 Task: Set up an email rule in Outlook to play a sound when you receive a message from a specific sender.
Action: Mouse moved to (47, 28)
Screenshot: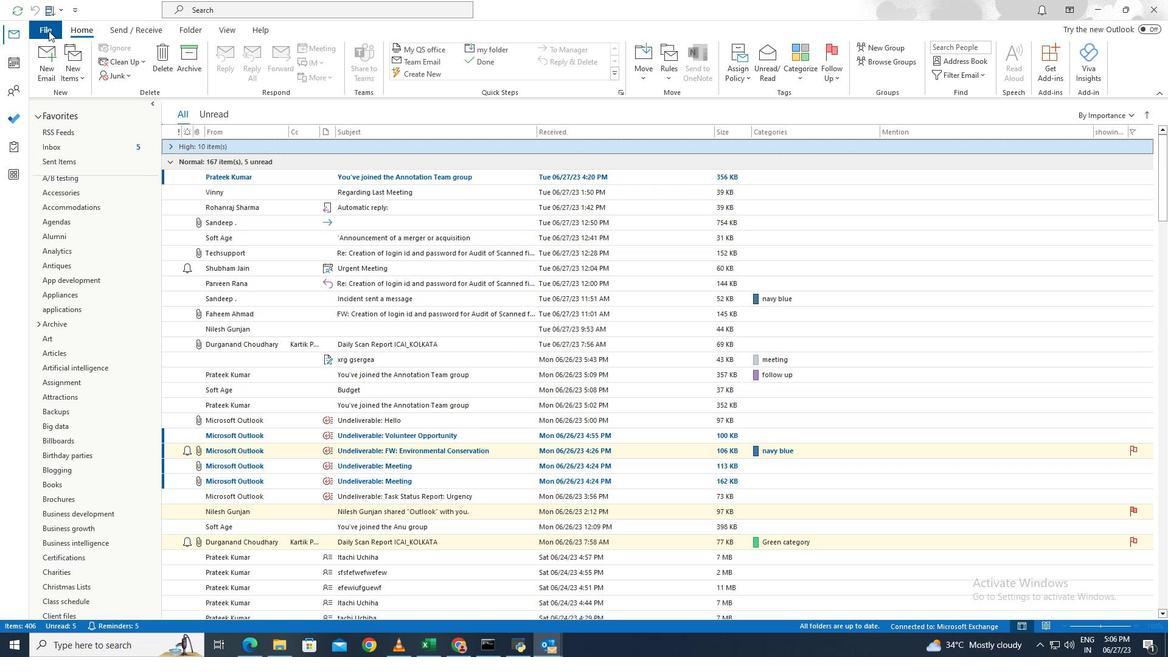 
Action: Mouse pressed left at (47, 28)
Screenshot: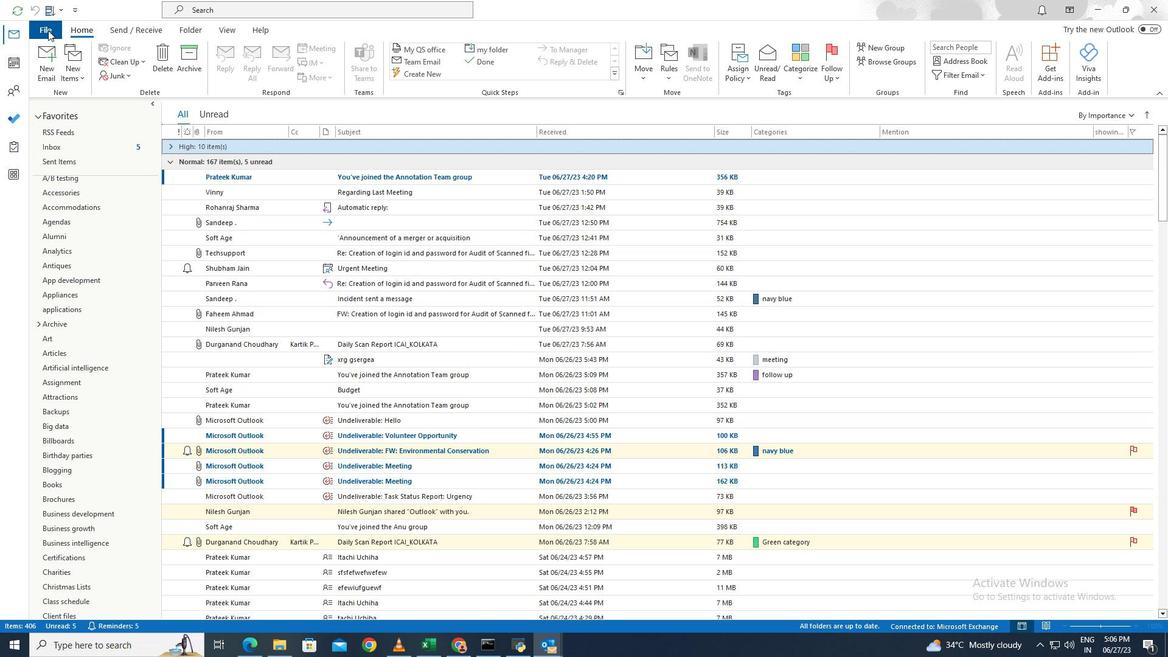 
Action: Mouse moved to (166, 382)
Screenshot: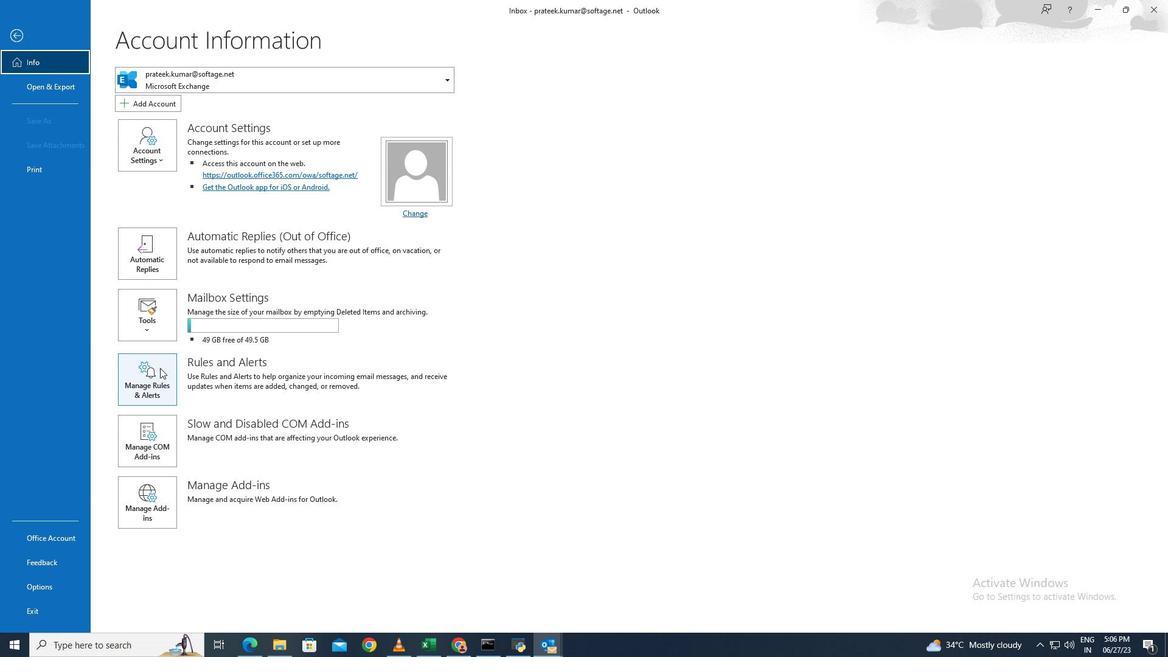 
Action: Mouse pressed left at (166, 382)
Screenshot: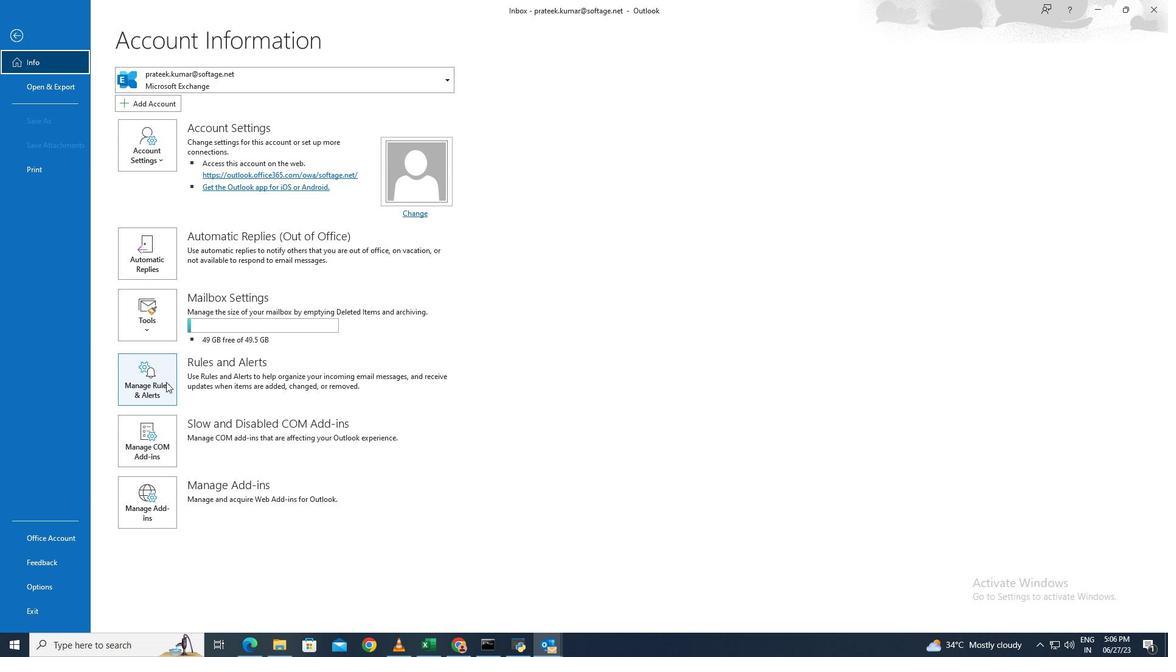 
Action: Mouse moved to (445, 235)
Screenshot: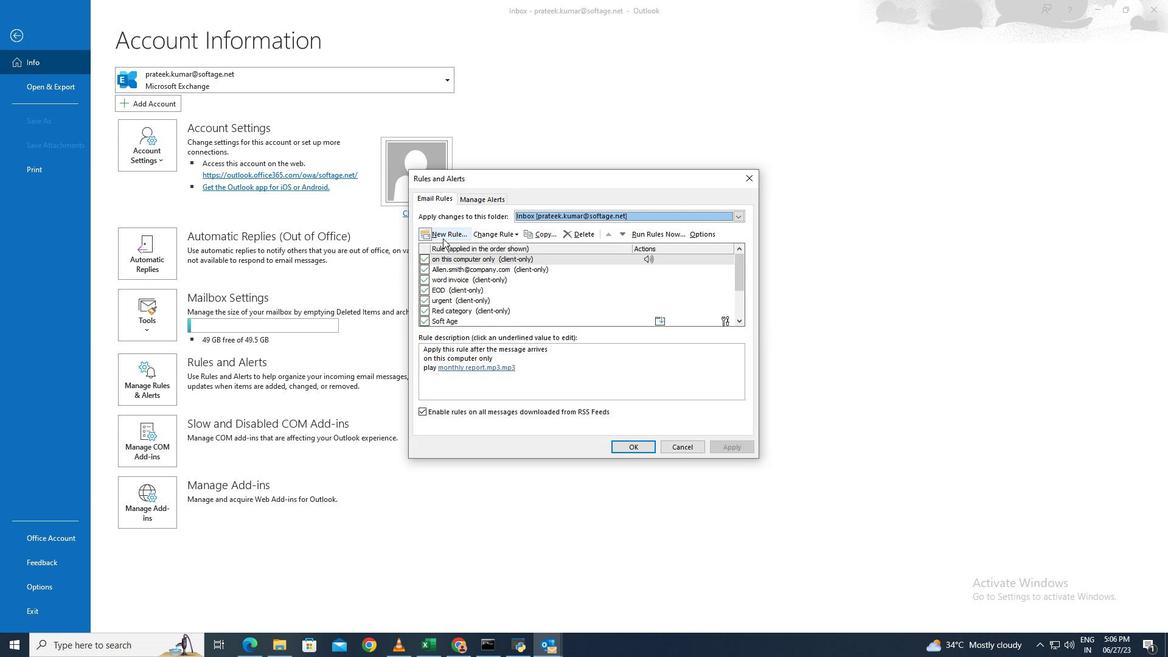 
Action: Mouse pressed left at (445, 235)
Screenshot: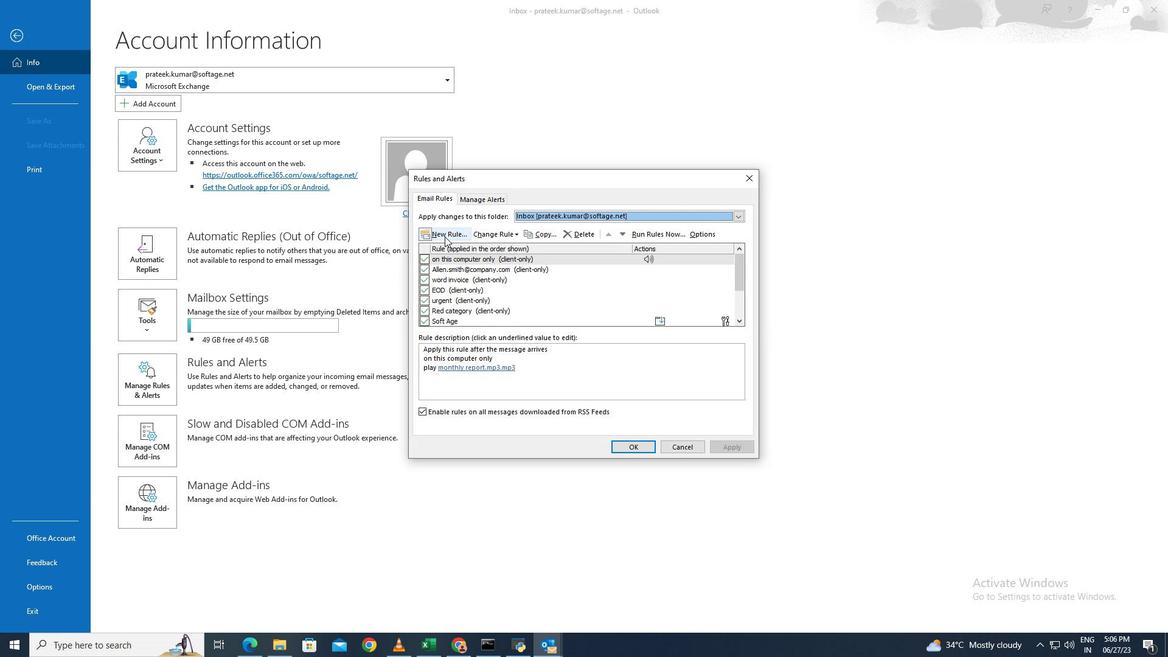 
Action: Mouse moved to (492, 284)
Screenshot: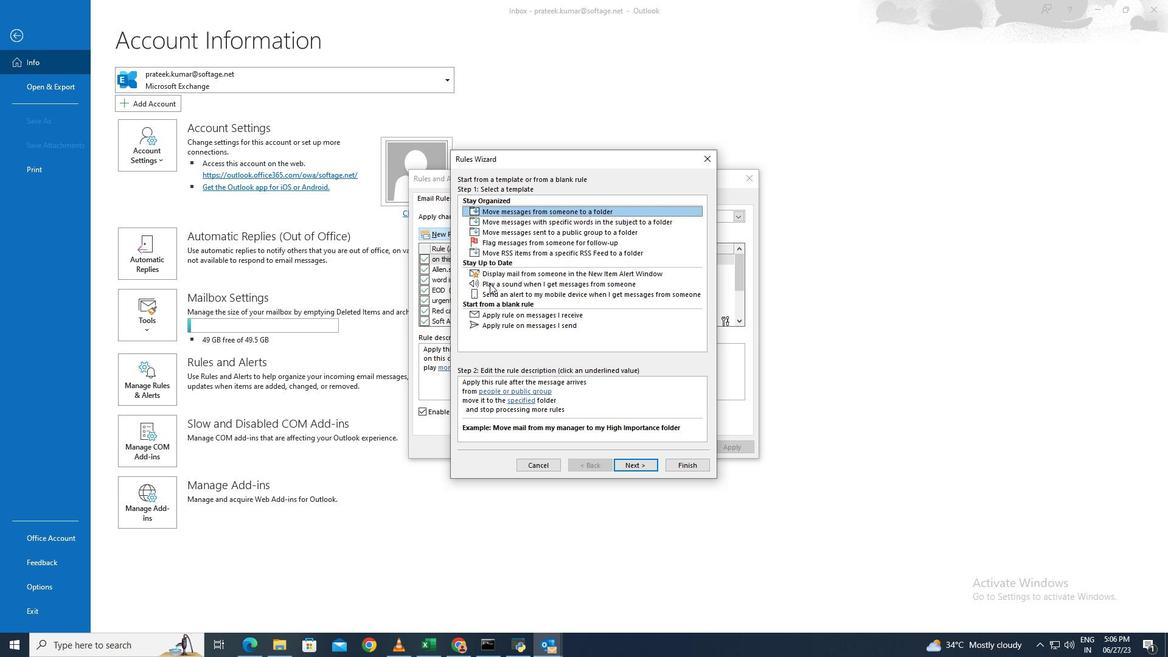 
Action: Mouse pressed left at (492, 284)
Screenshot: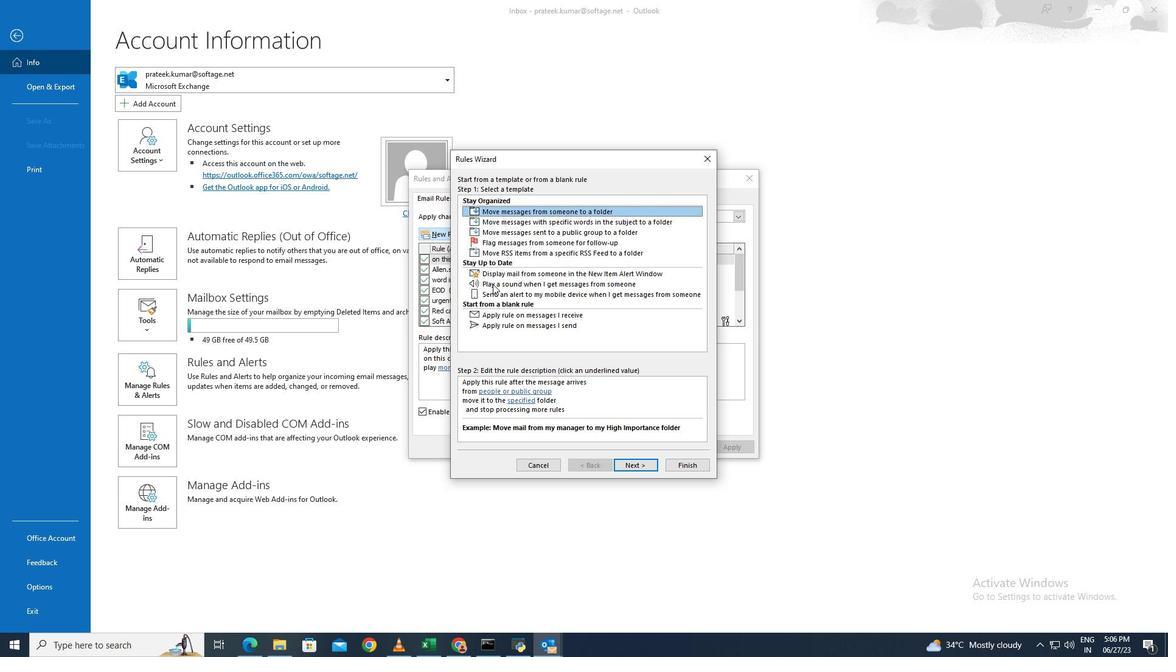 
Action: Mouse moved to (643, 462)
Screenshot: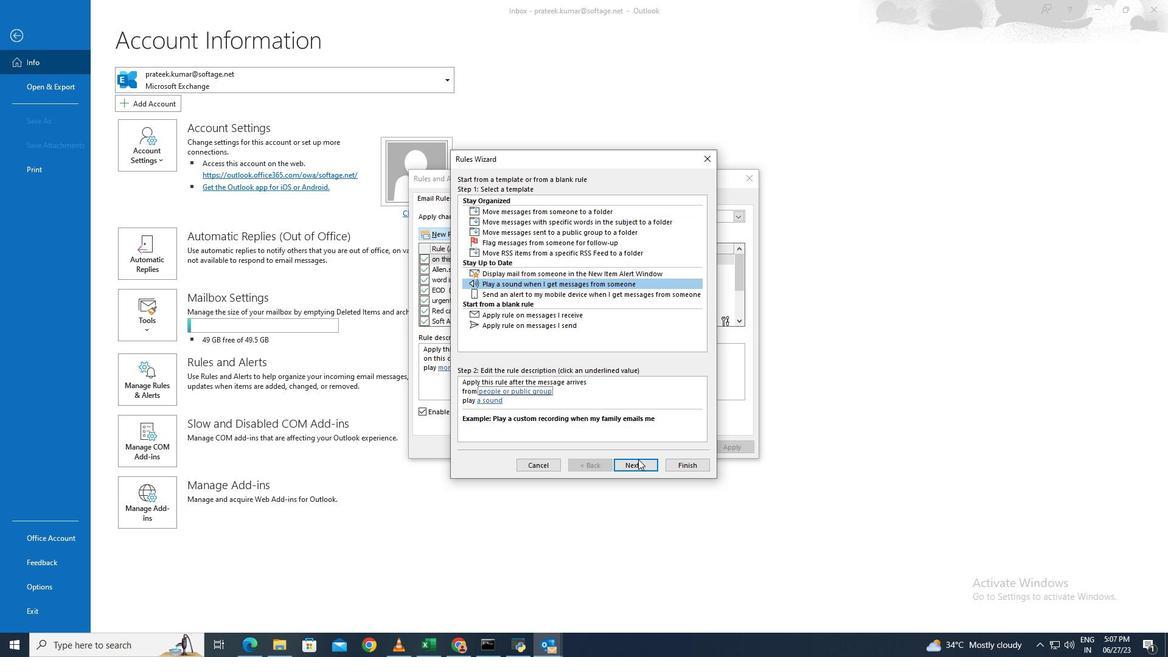 
Action: Mouse pressed left at (643, 462)
Screenshot: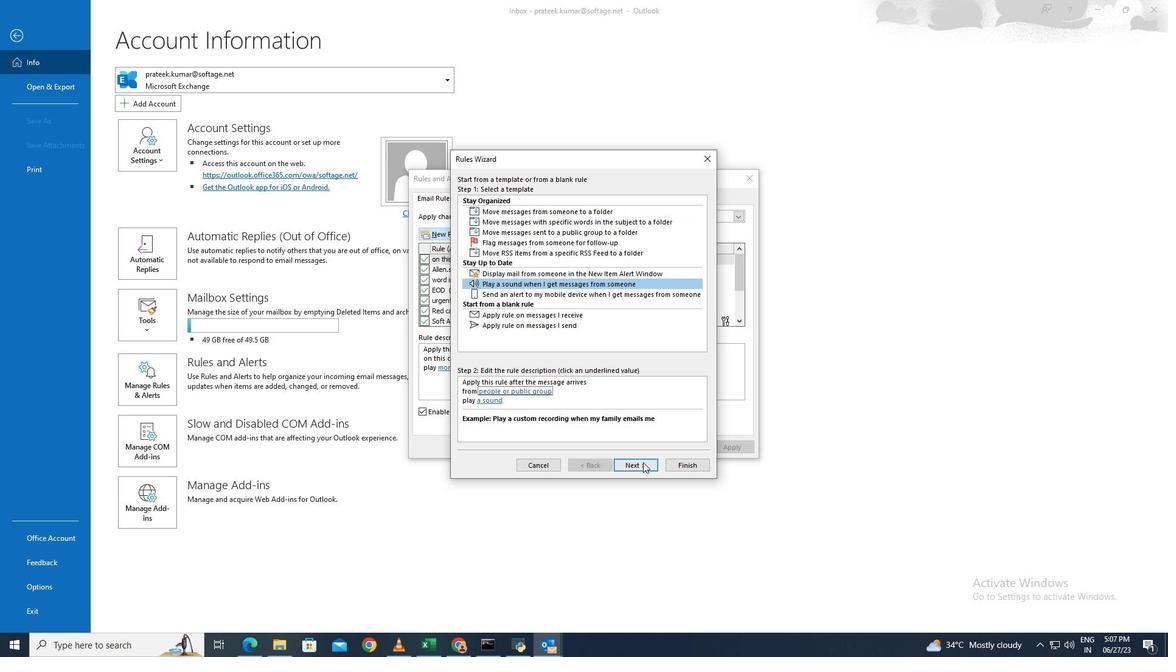 
Action: Mouse moved to (498, 403)
Screenshot: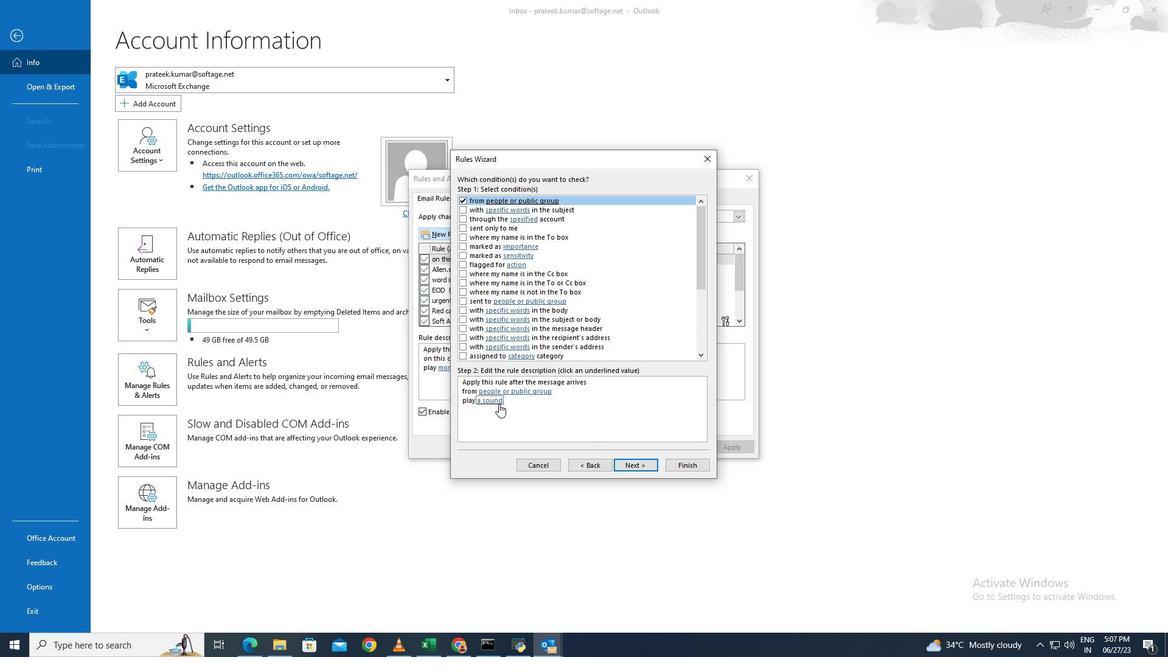 
Action: Mouse pressed left at (498, 403)
Screenshot: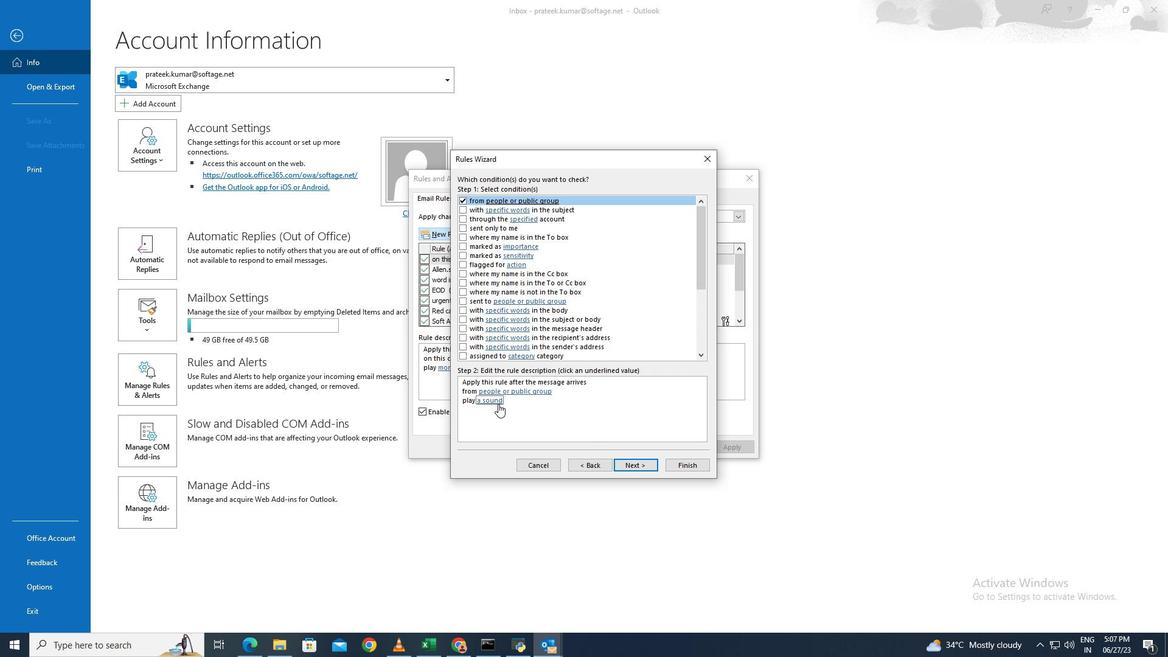 
Action: Mouse moved to (969, 457)
Screenshot: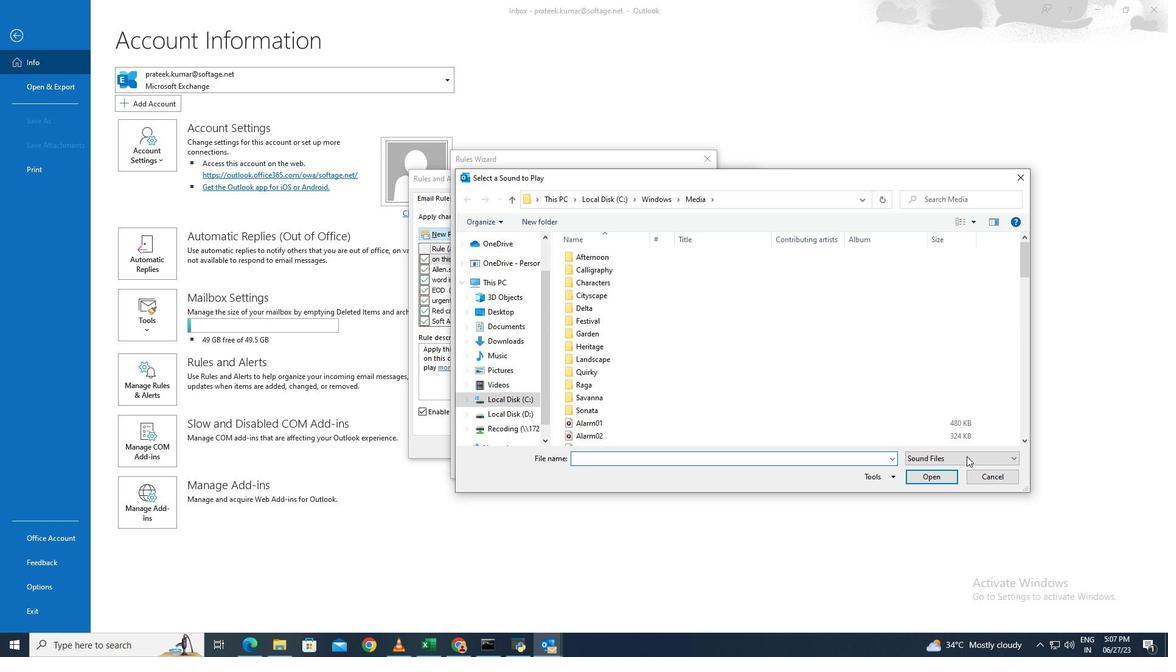 
Action: Mouse pressed left at (969, 457)
Screenshot: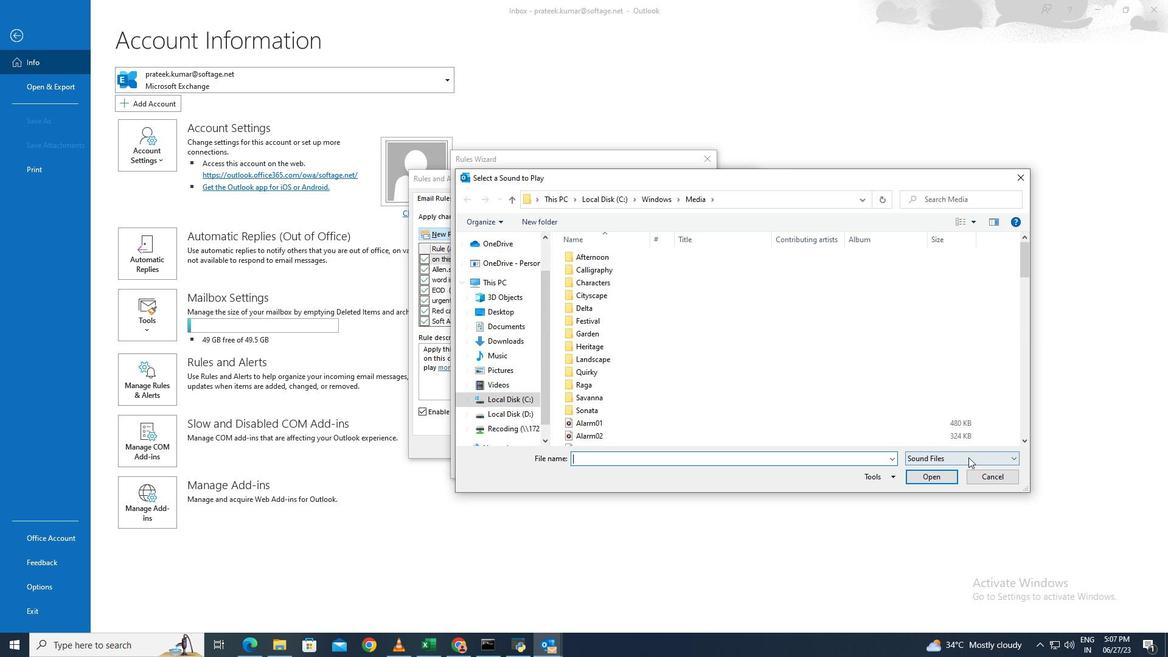 
Action: Mouse moved to (958, 473)
Screenshot: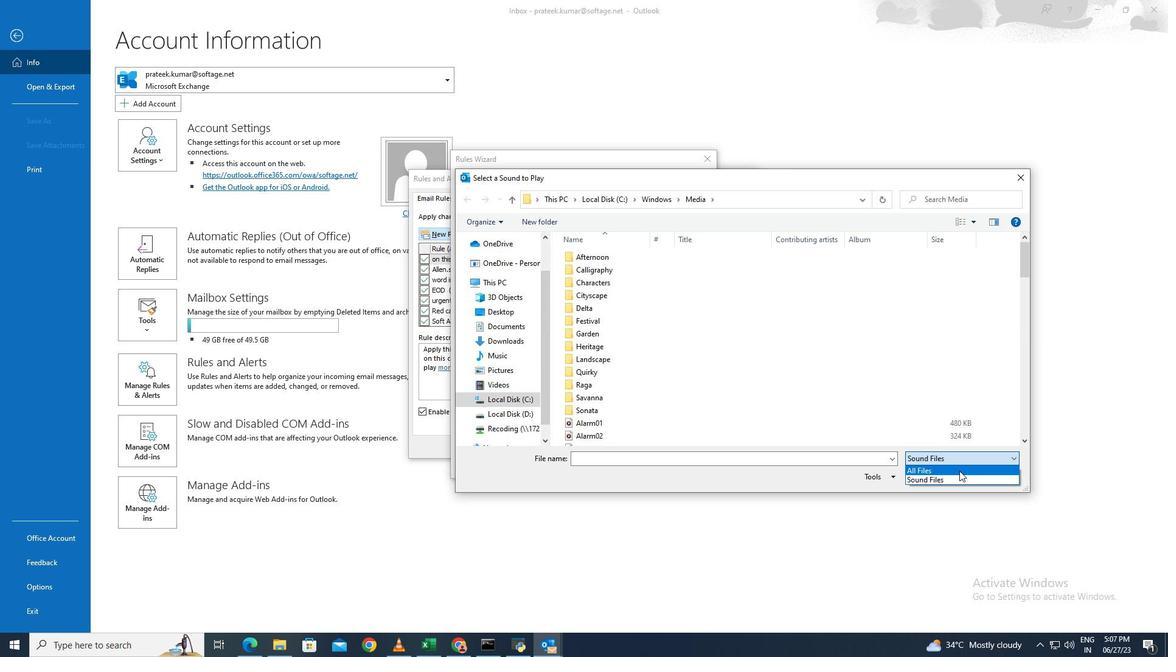 
Action: Mouse pressed left at (958, 473)
Screenshot: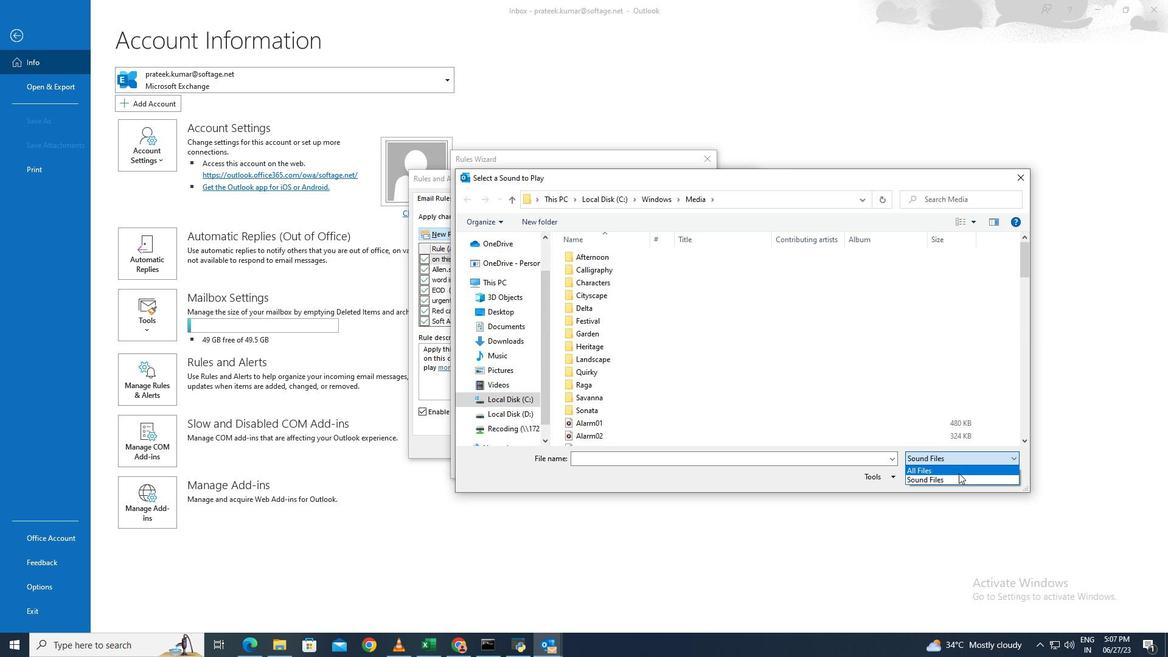 
Action: Mouse moved to (506, 337)
Screenshot: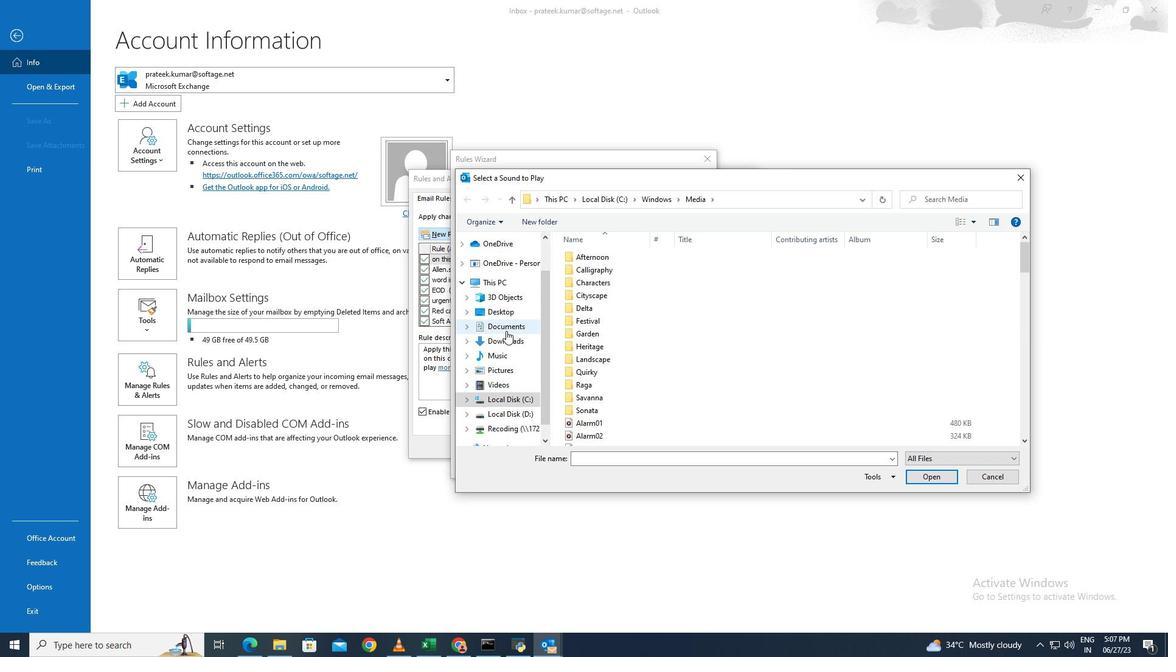 
Action: Mouse pressed left at (506, 337)
Screenshot: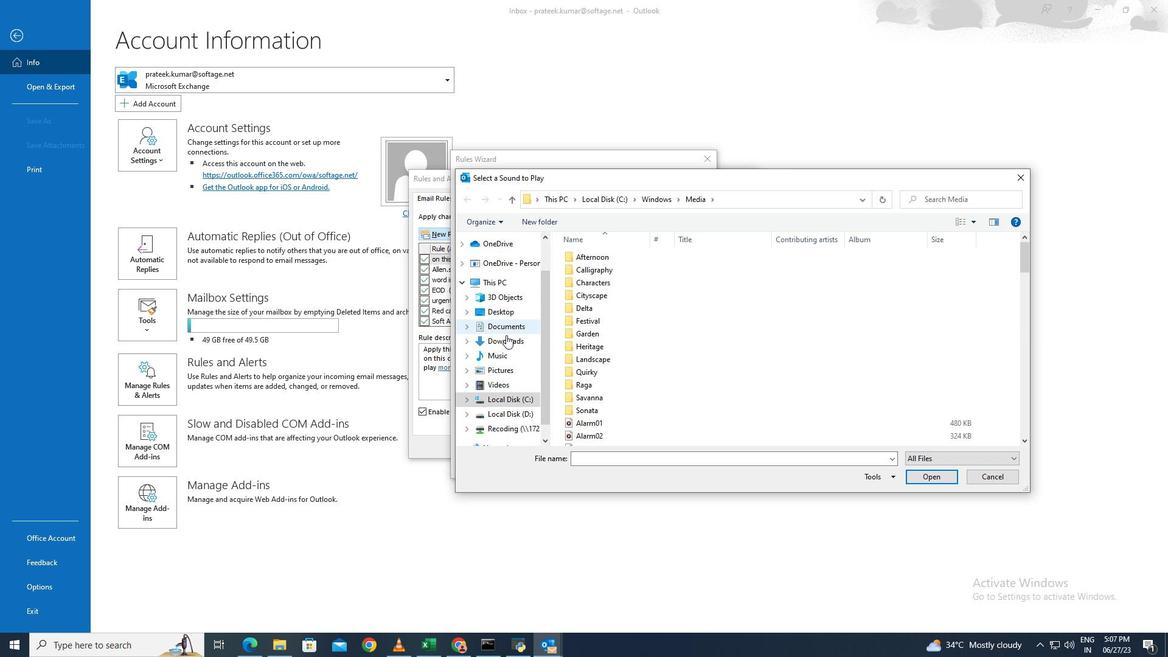 
Action: Mouse moved to (635, 271)
Screenshot: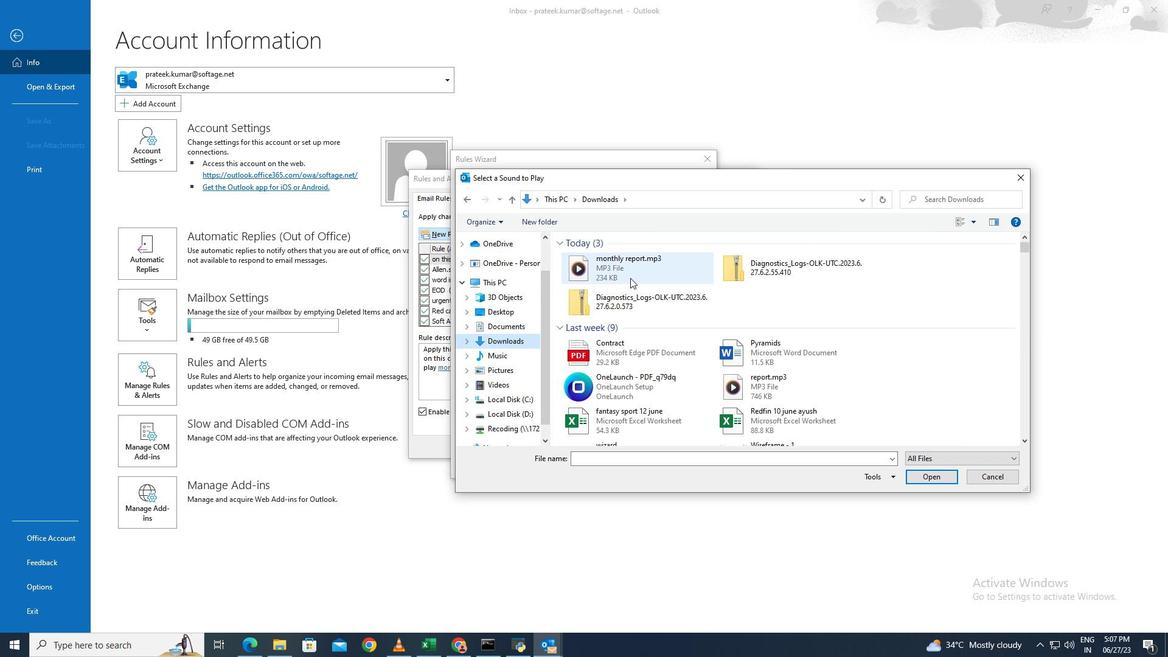 
Action: Mouse pressed left at (635, 271)
Screenshot: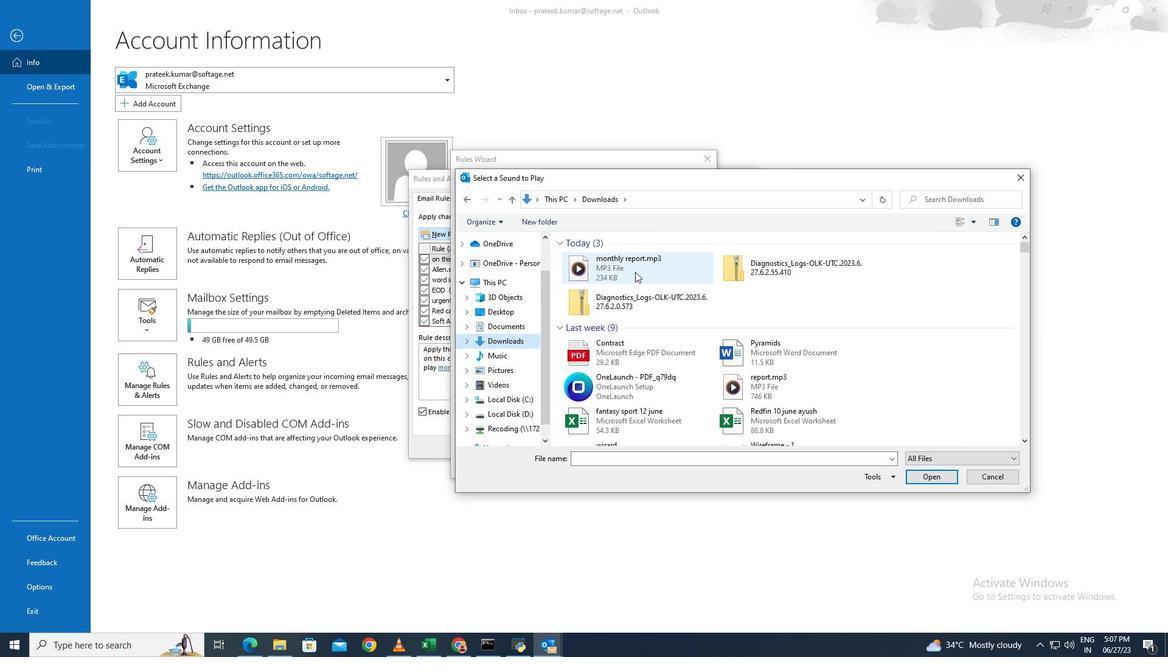 
Action: Mouse moved to (927, 478)
Screenshot: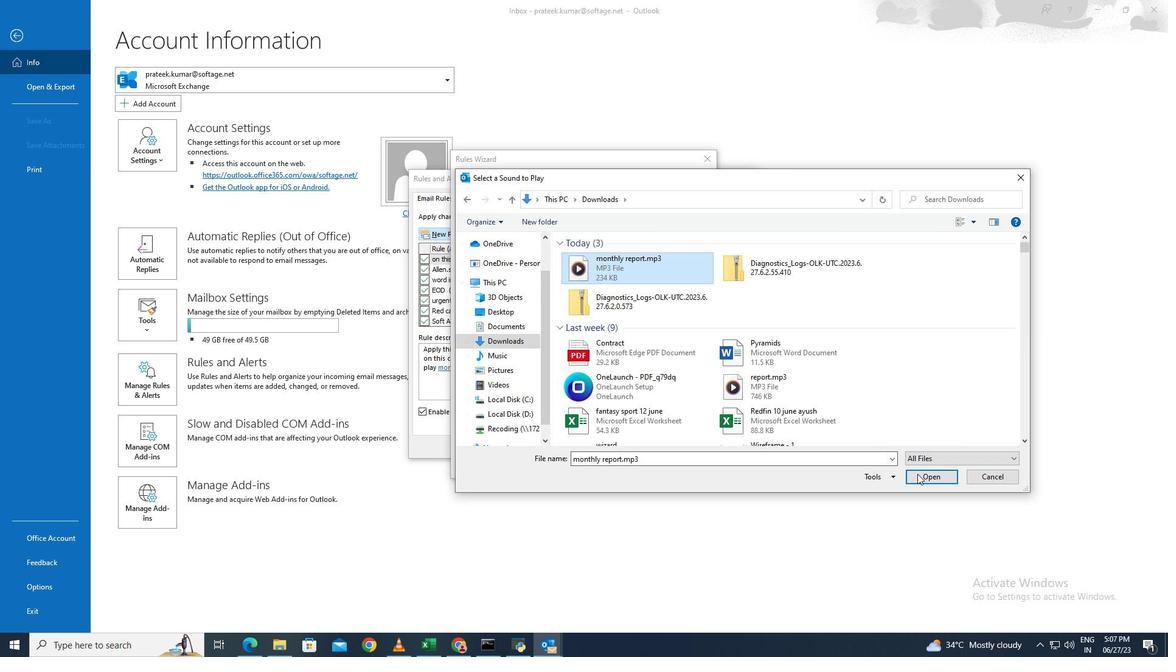 
Action: Mouse pressed left at (927, 478)
Screenshot: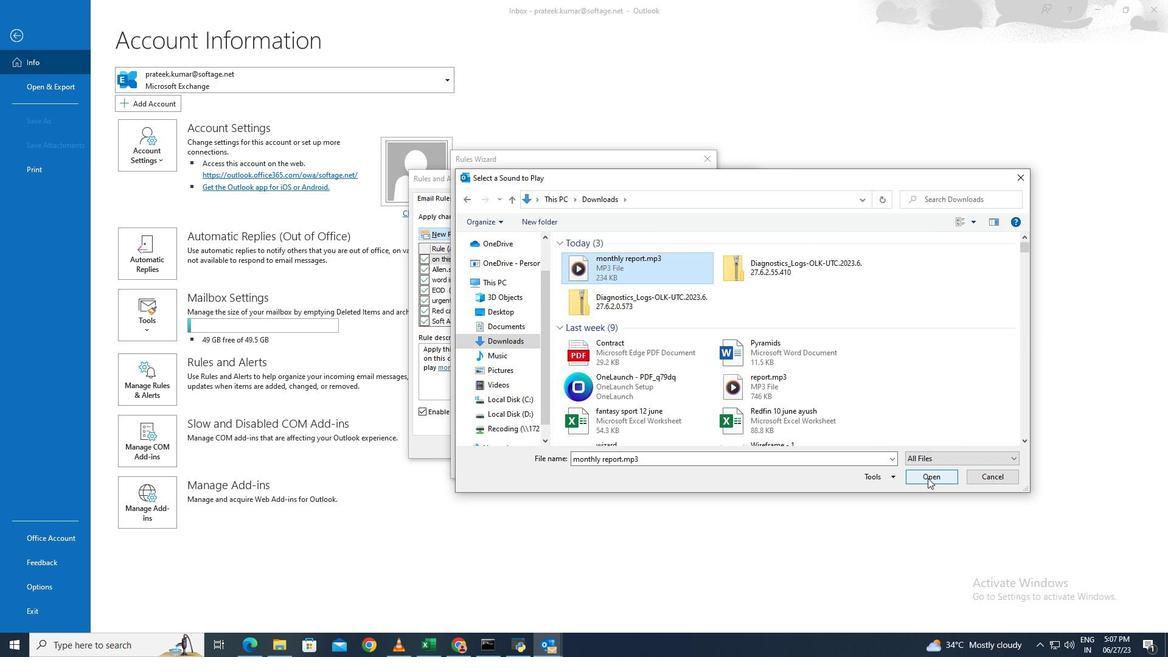 
Action: Mouse moved to (463, 201)
Screenshot: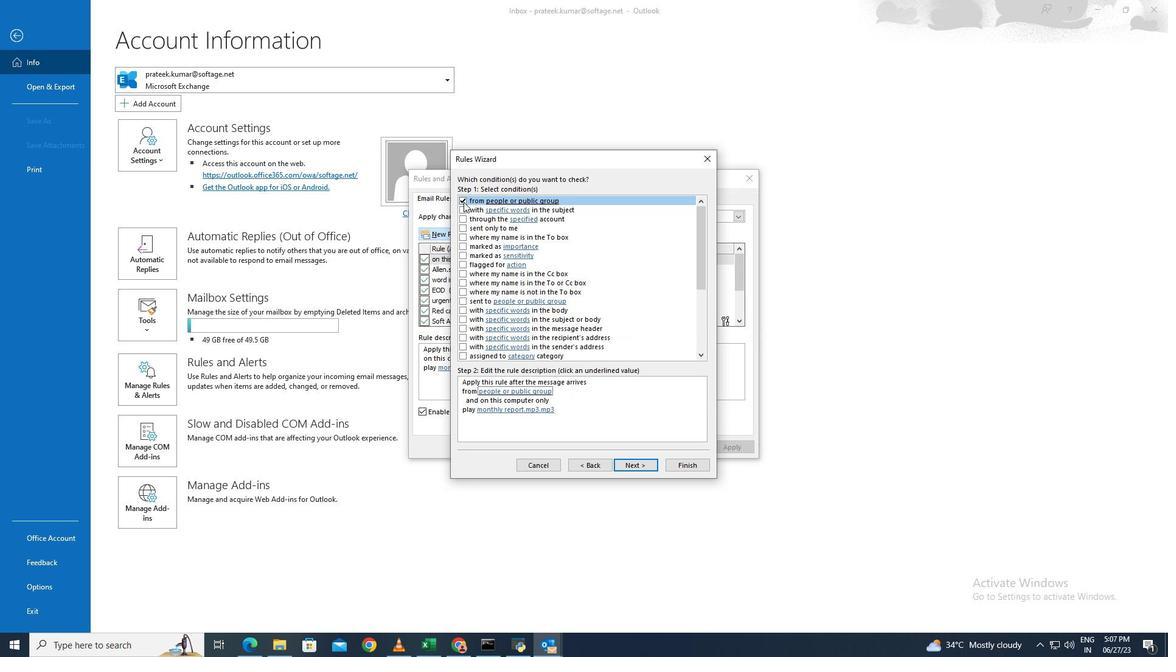 
Action: Mouse pressed left at (463, 201)
Screenshot: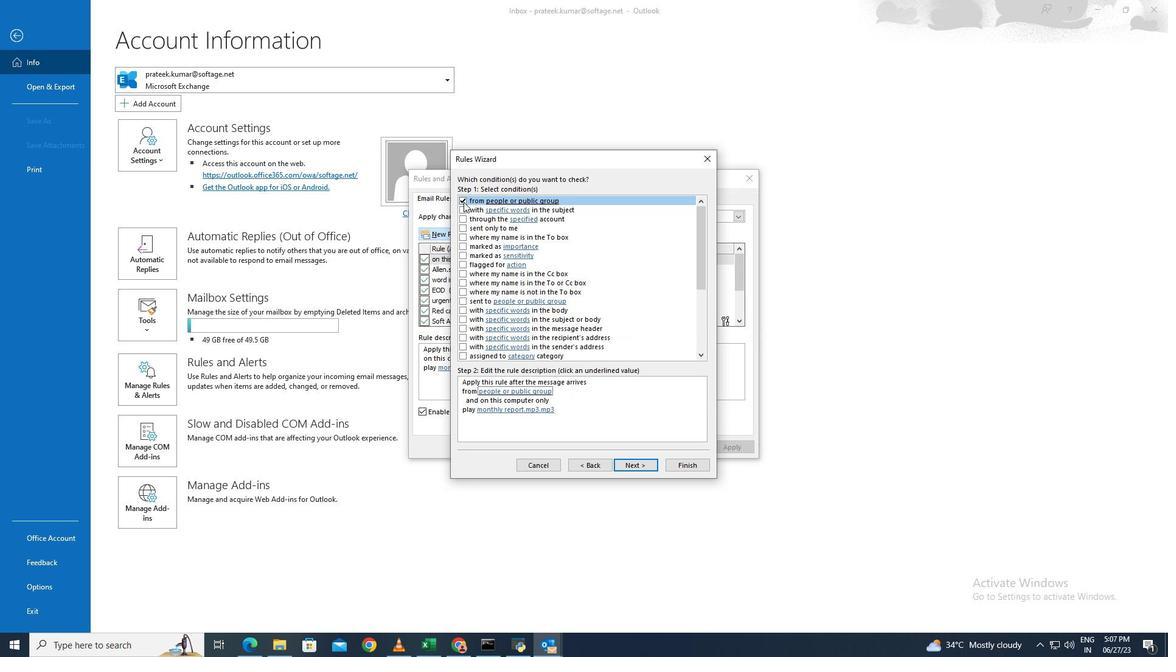 
Action: Mouse moved to (635, 464)
Screenshot: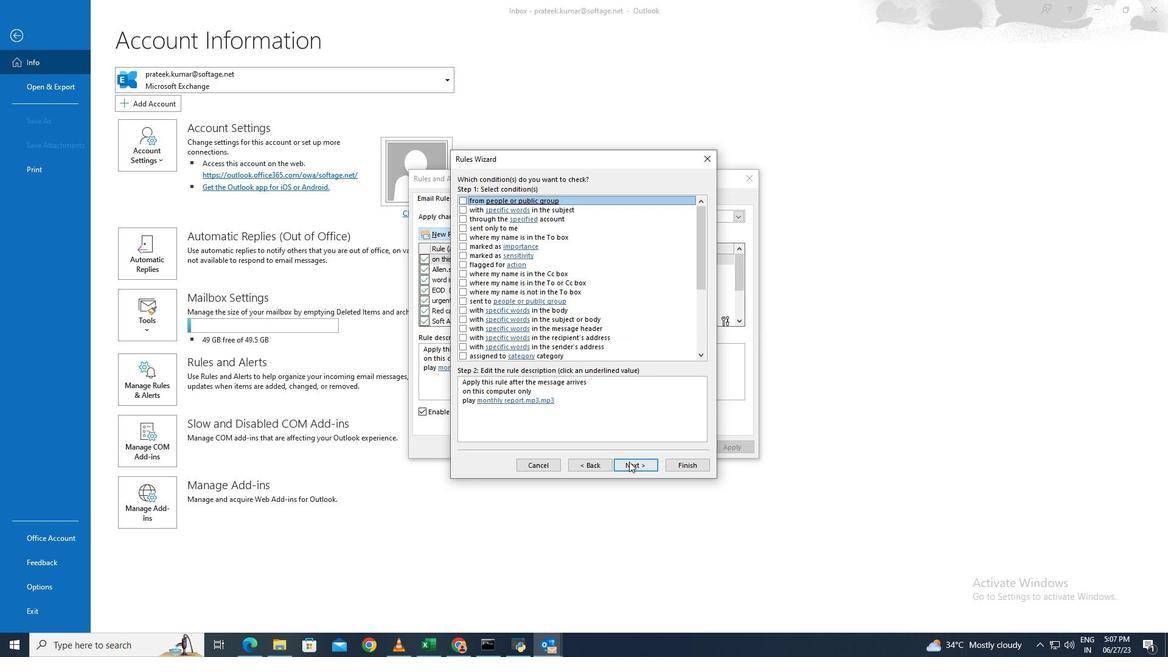 
Action: Mouse pressed left at (635, 464)
Screenshot: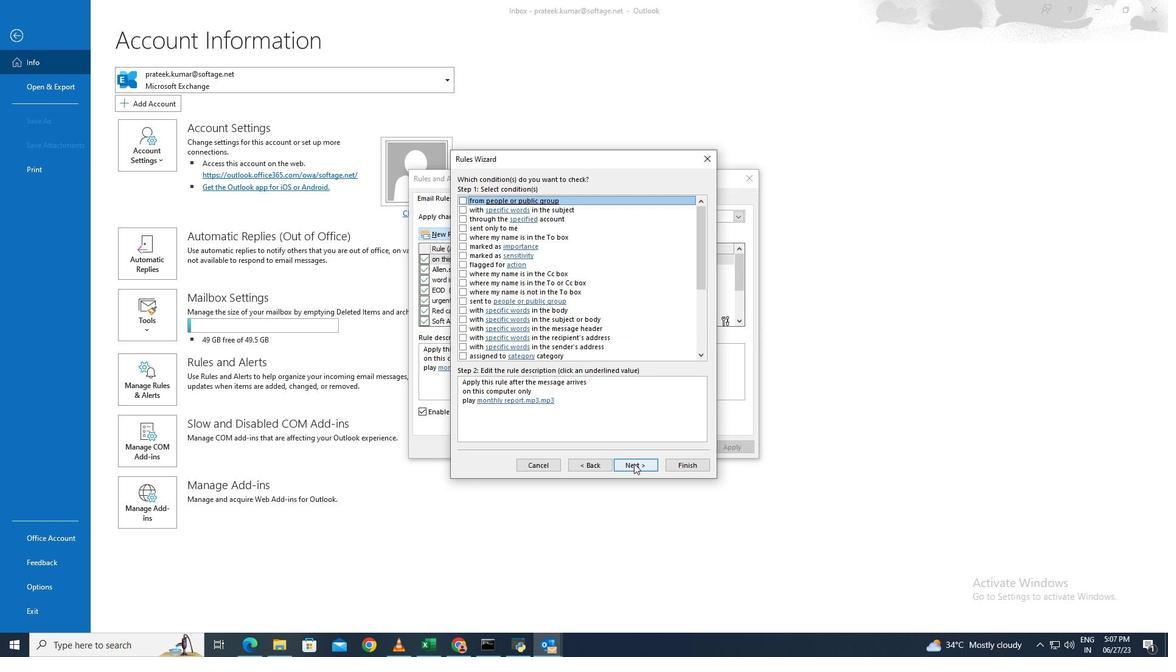 
Action: Mouse moved to (635, 464)
Screenshot: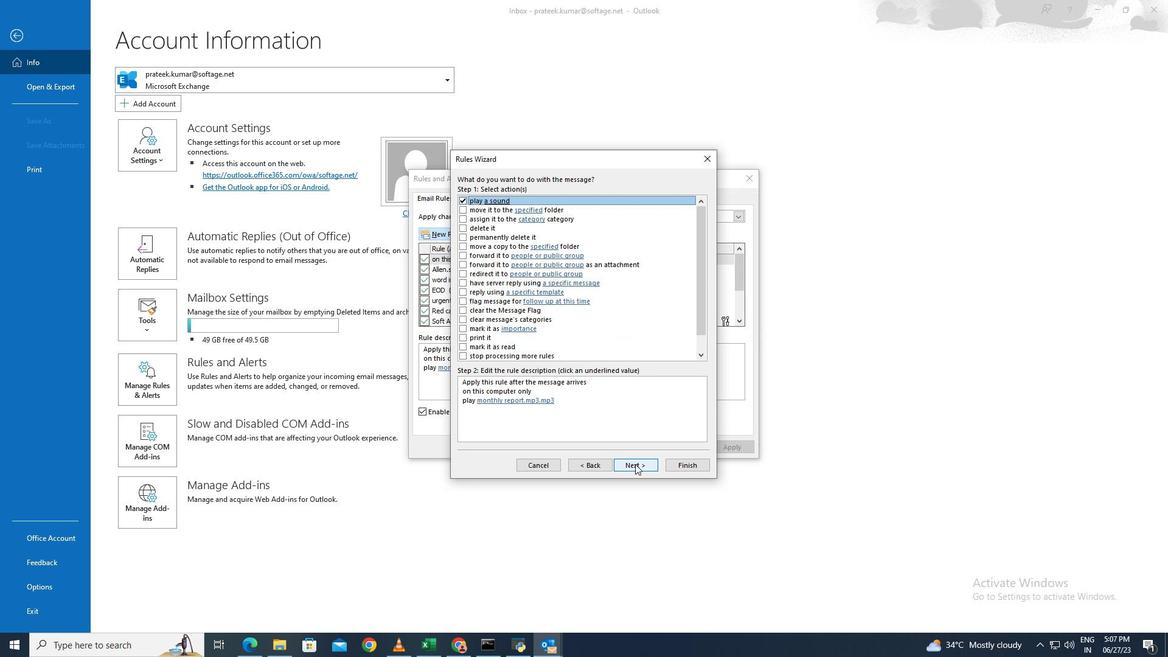 
Action: Mouse pressed left at (635, 464)
Screenshot: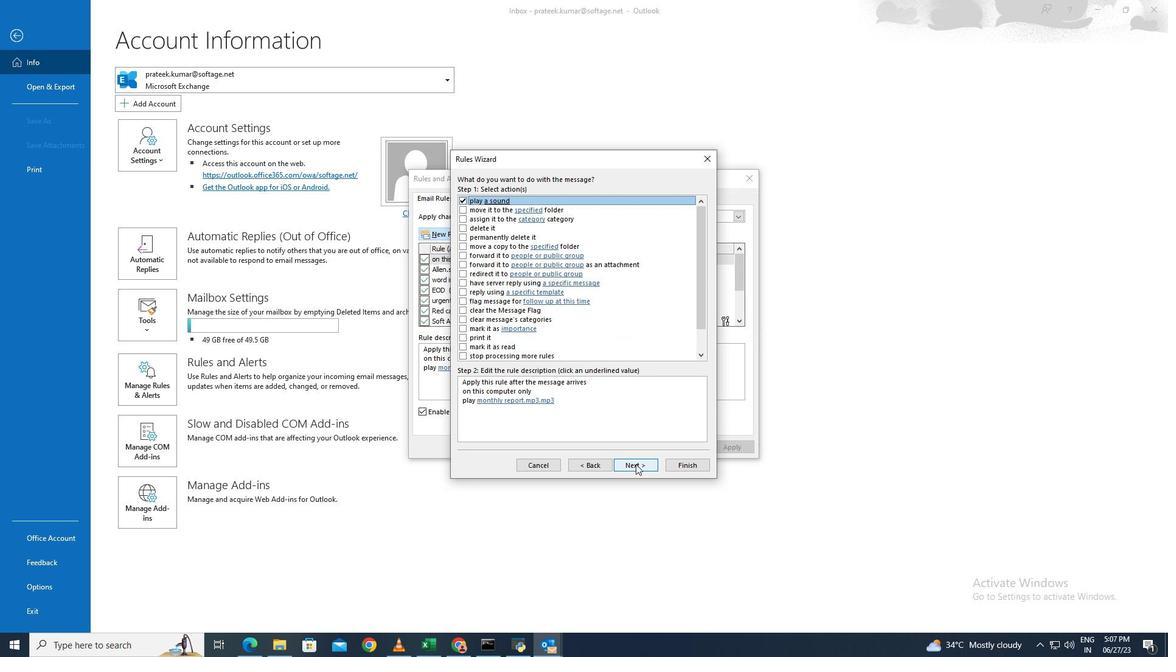 
Action: Mouse moved to (638, 465)
Screenshot: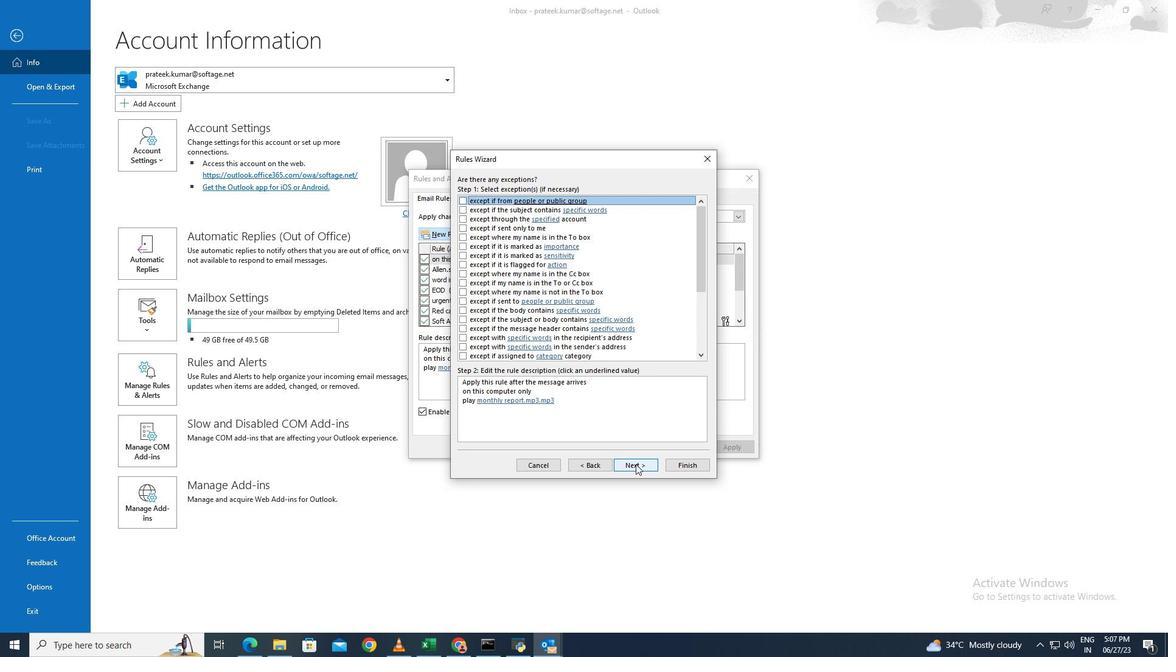 
Action: Mouse pressed left at (638, 465)
Screenshot: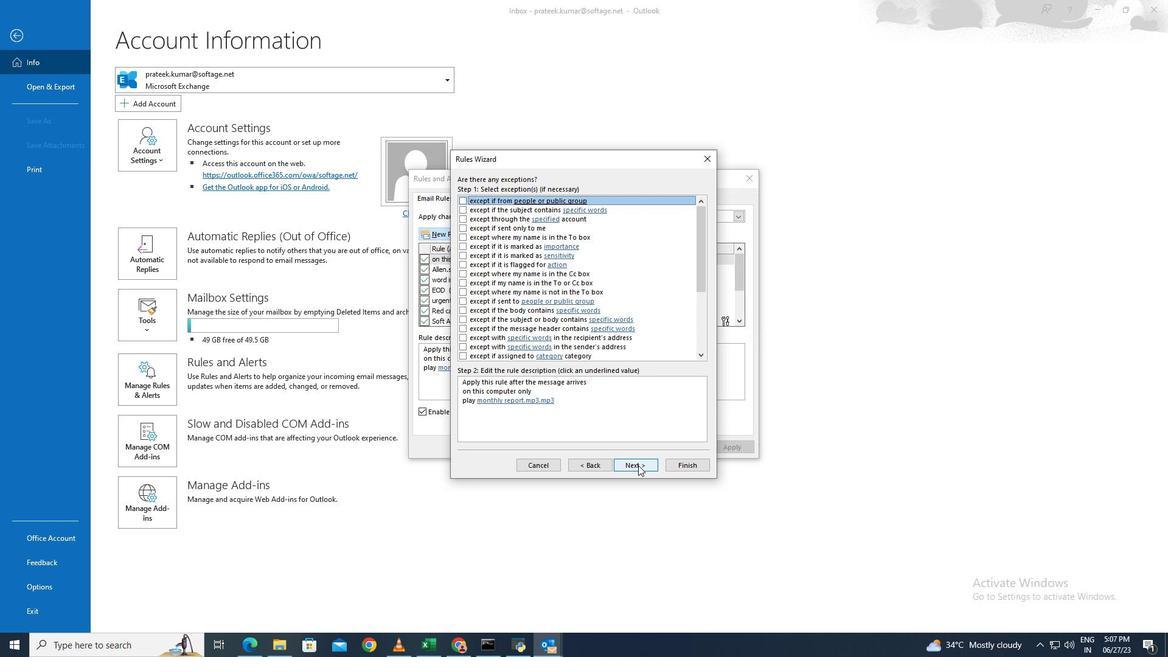 
Action: Mouse moved to (684, 465)
Screenshot: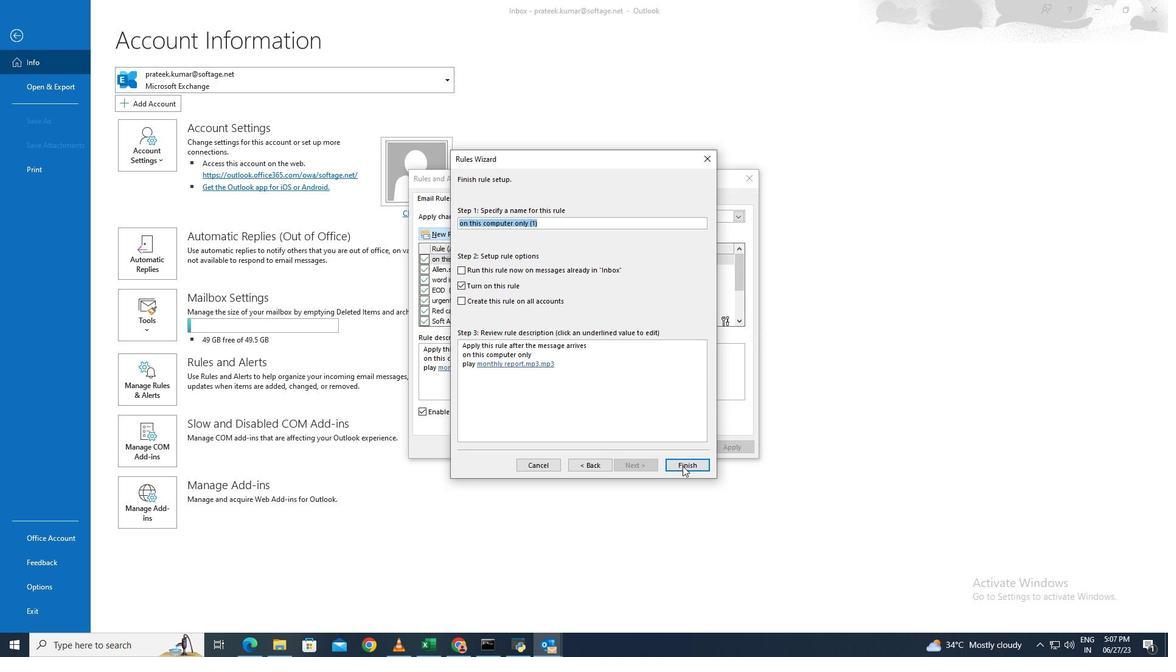 
Action: Mouse pressed left at (684, 465)
Screenshot: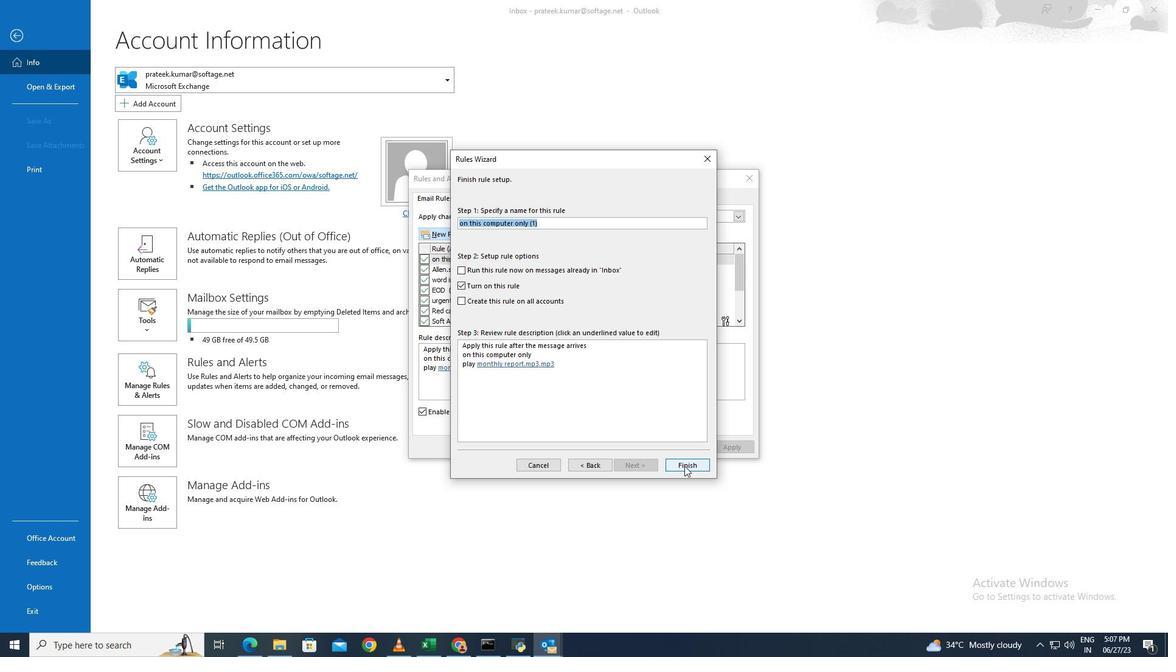 
Action: Mouse moved to (597, 353)
Screenshot: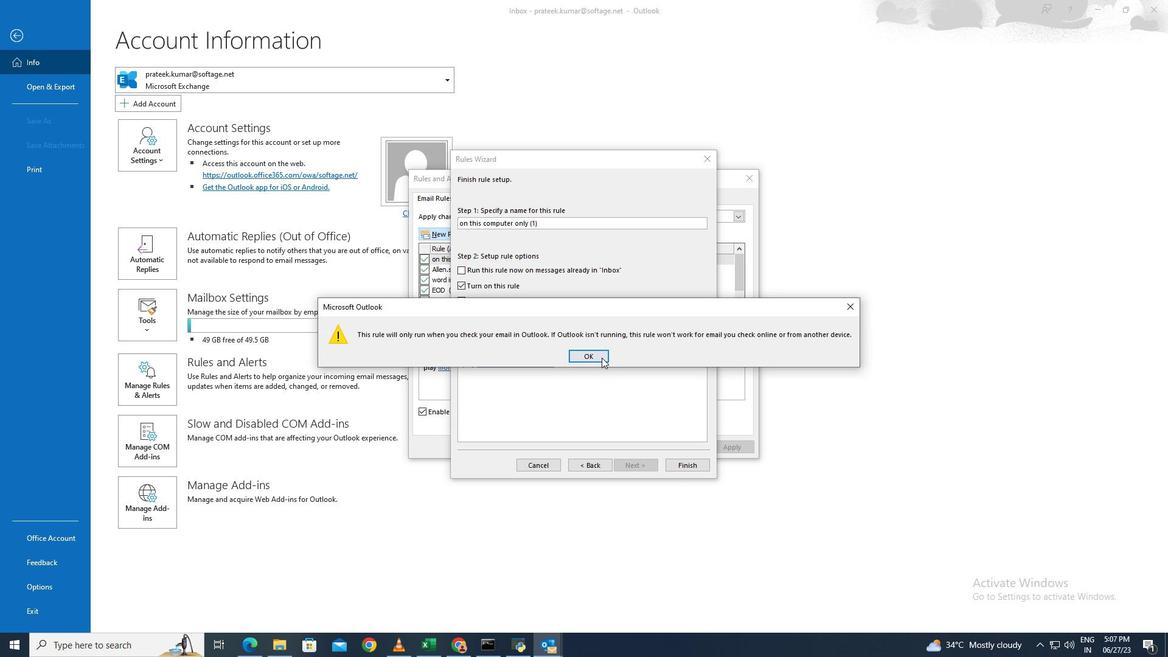 
Action: Mouse pressed left at (597, 353)
Screenshot: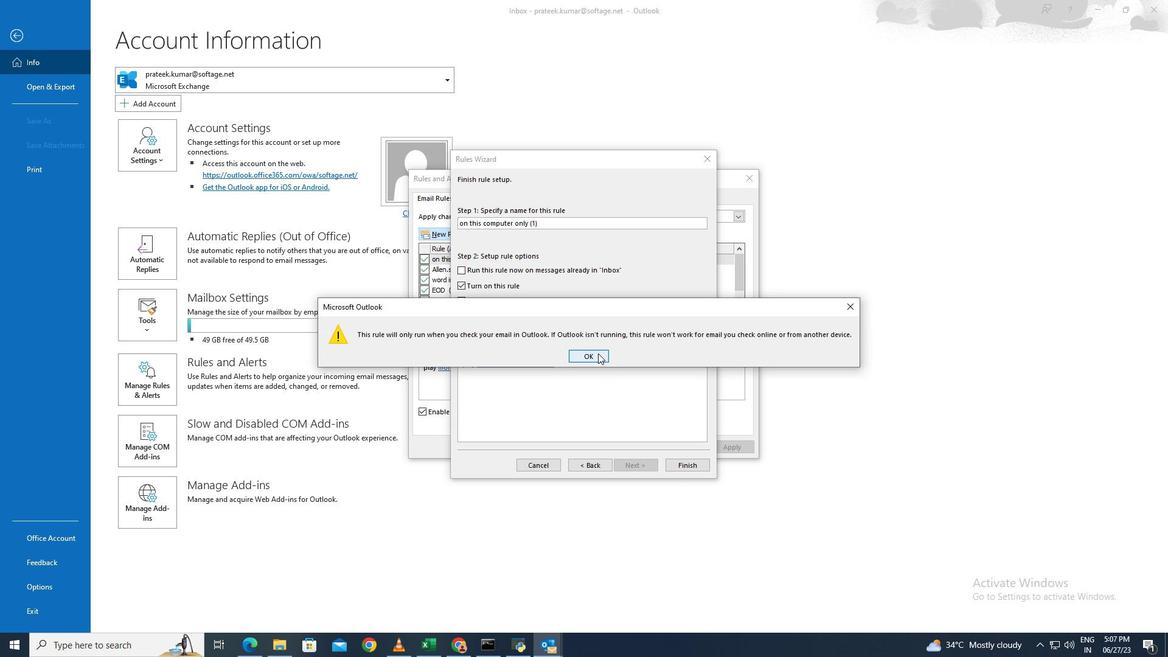 
Action: Mouse moved to (730, 447)
Screenshot: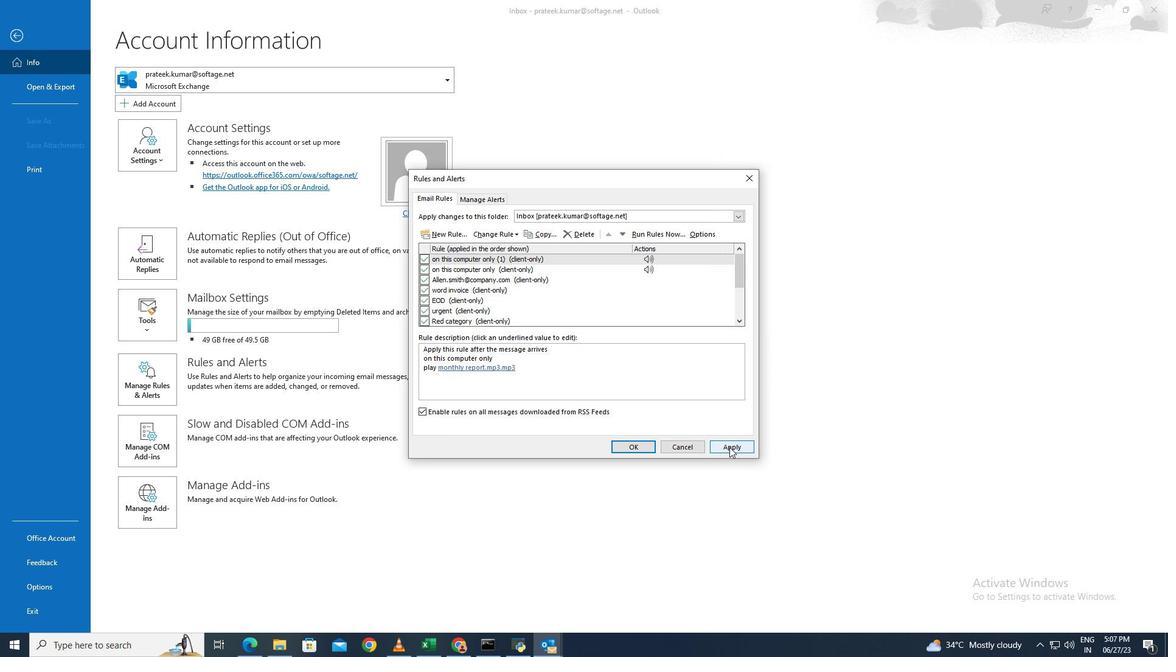
Action: Mouse pressed left at (730, 447)
Screenshot: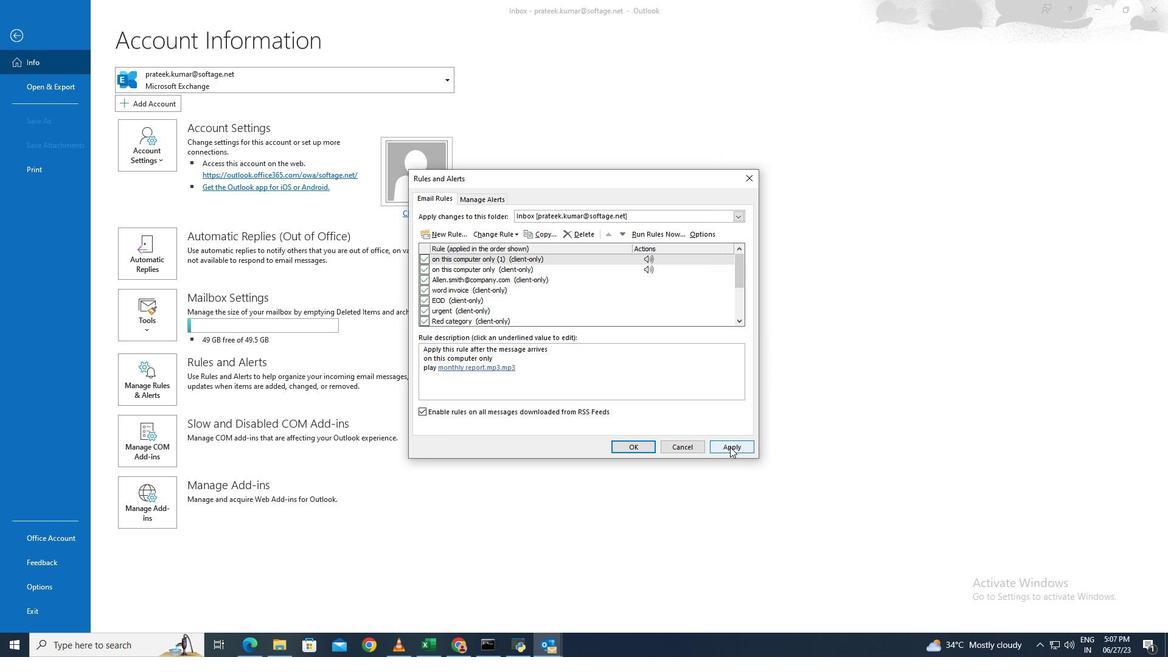 
Action: Mouse moved to (644, 448)
Screenshot: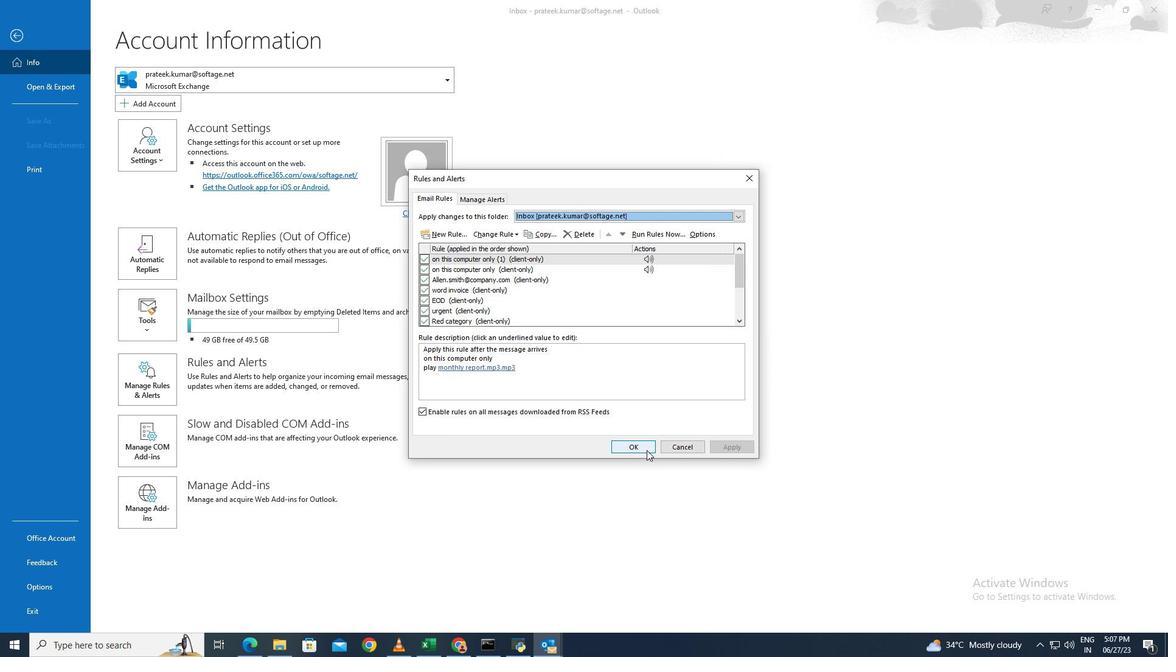 
Action: Mouse pressed left at (644, 448)
Screenshot: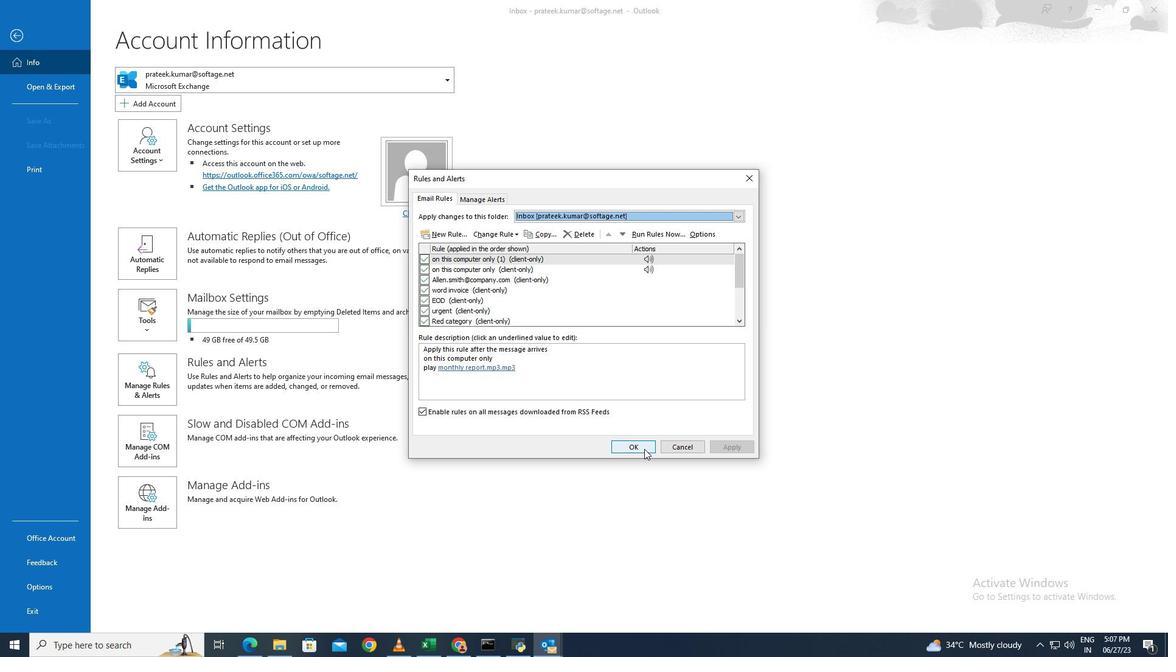 
